 Task: Search email   from aakash.mishra@softage.net in folder Sent items with a subject Subject0016
Action: Mouse moved to (461, 44)
Screenshot: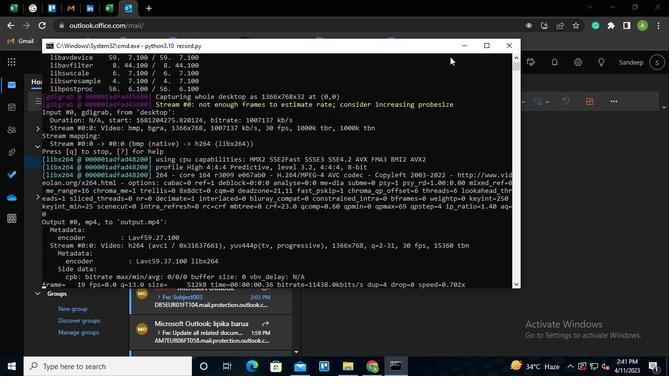 
Action: Mouse pressed left at (461, 44)
Screenshot: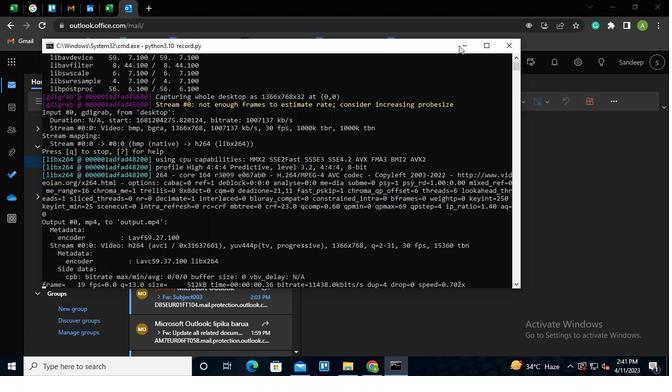 
Action: Mouse moved to (315, 62)
Screenshot: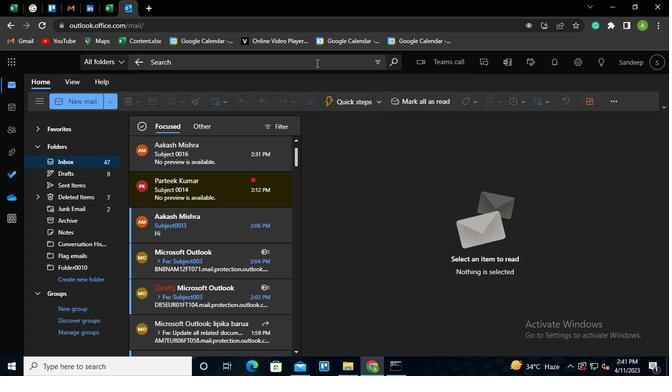 
Action: Mouse pressed left at (315, 62)
Screenshot: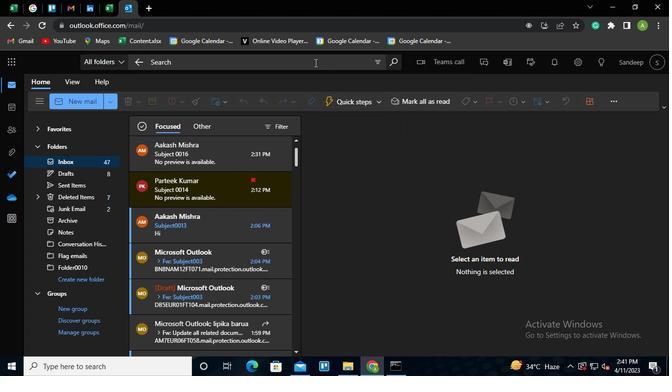 
Action: Mouse moved to (379, 61)
Screenshot: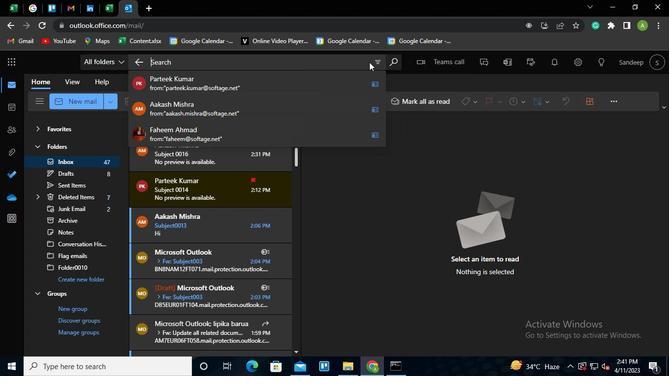 
Action: Mouse pressed left at (379, 61)
Screenshot: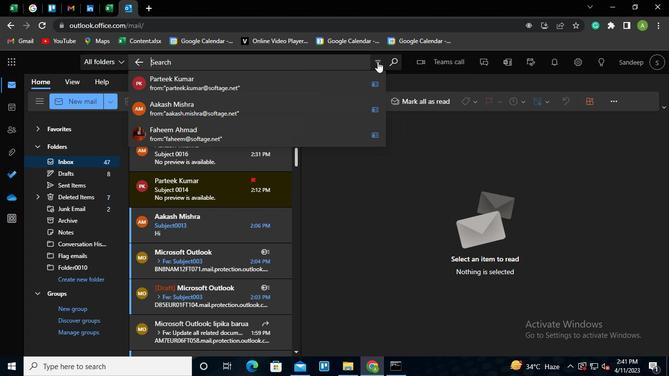 
Action: Mouse moved to (243, 83)
Screenshot: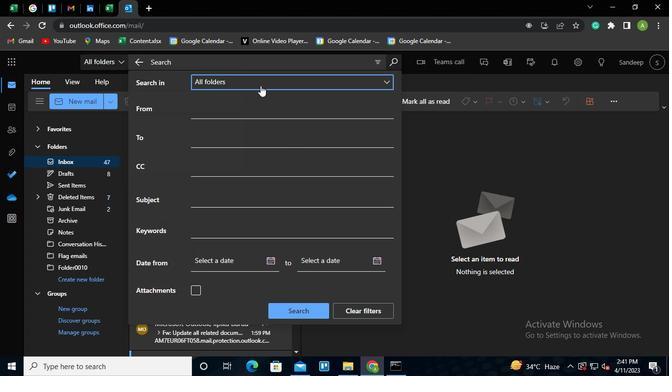 
Action: Mouse pressed left at (243, 83)
Screenshot: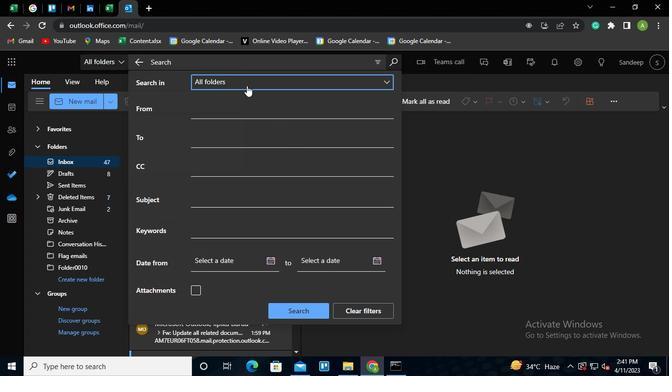
Action: Mouse moved to (214, 145)
Screenshot: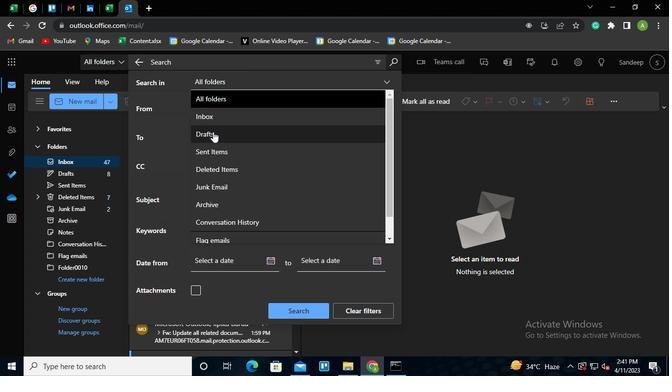 
Action: Mouse pressed left at (214, 145)
Screenshot: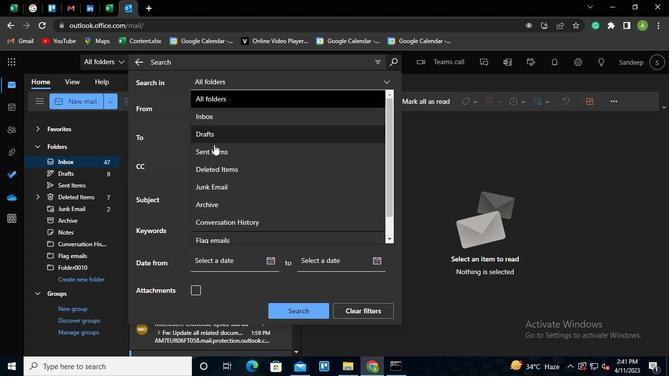 
Action: Mouse moved to (215, 111)
Screenshot: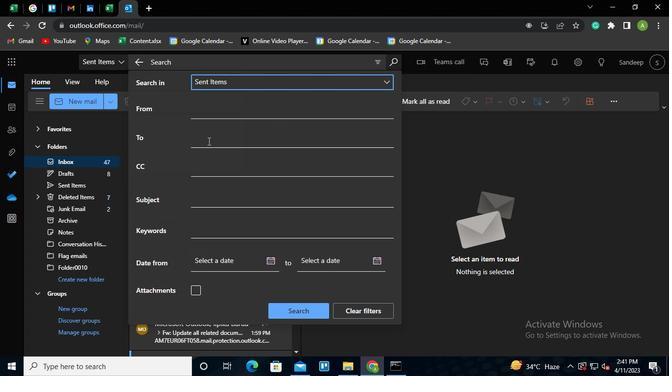 
Action: Mouse pressed left at (215, 111)
Screenshot: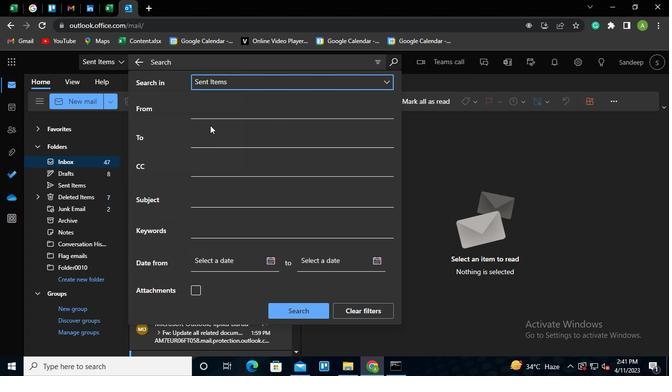 
Action: Mouse moved to (217, 158)
Screenshot: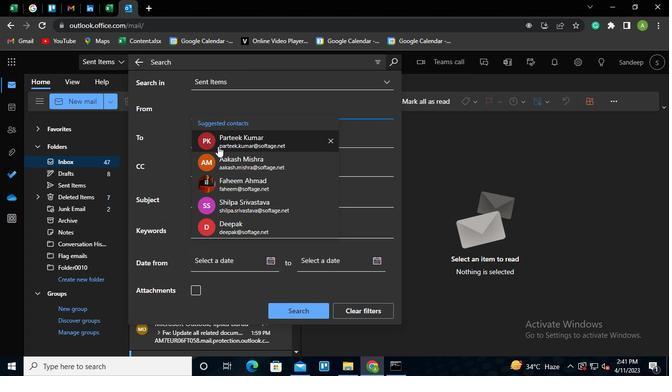 
Action: Mouse pressed left at (217, 158)
Screenshot: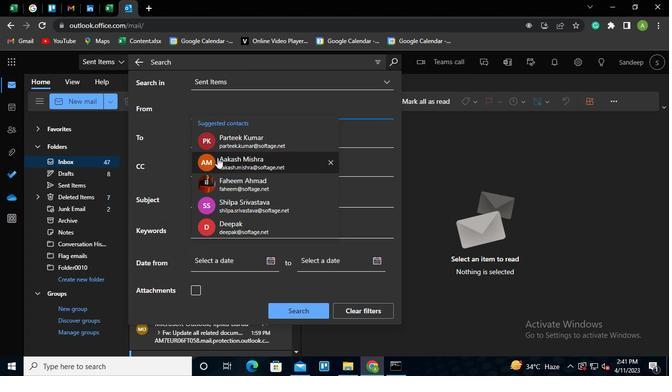 
Action: Mouse moved to (205, 197)
Screenshot: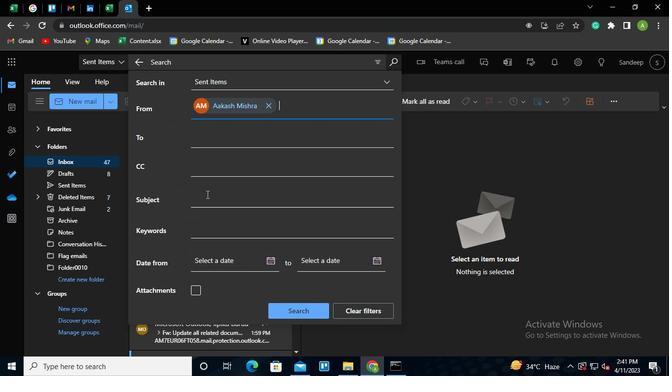 
Action: Mouse pressed left at (205, 197)
Screenshot: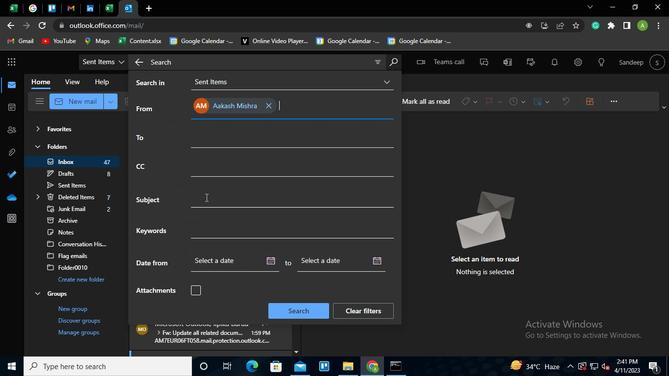 
Action: Keyboard Key.shift
Screenshot: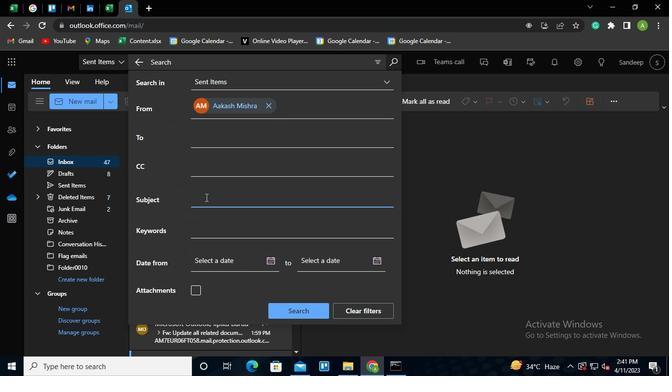 
Action: Keyboard S
Screenshot: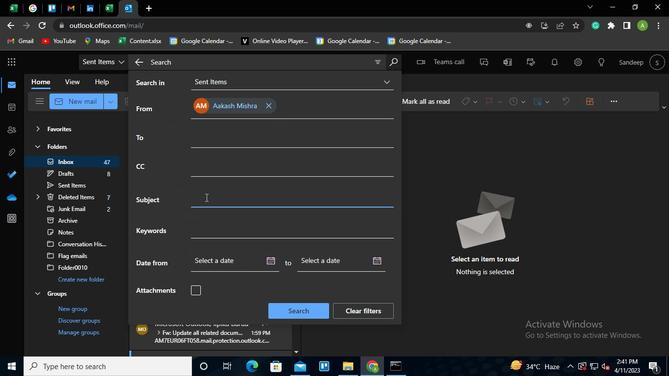 
Action: Keyboard u
Screenshot: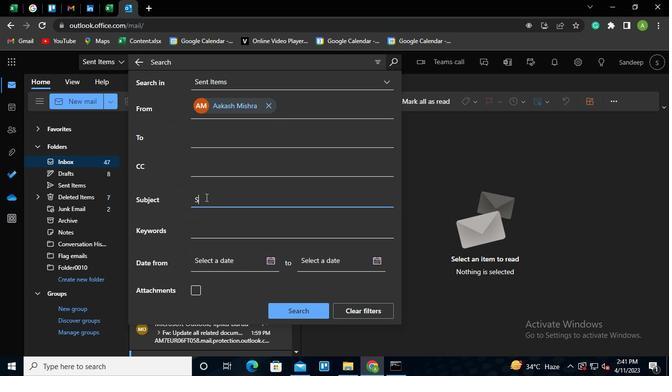 
Action: Keyboard b
Screenshot: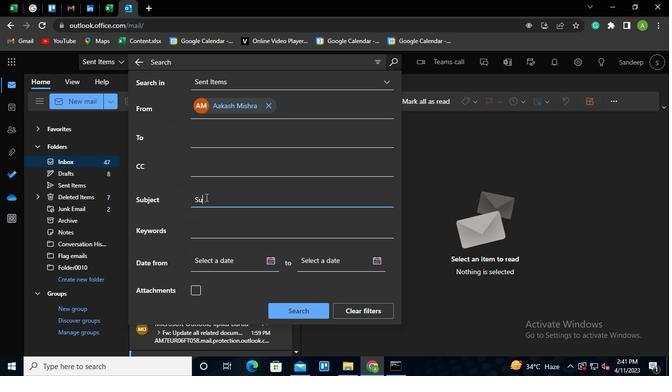 
Action: Keyboard j
Screenshot: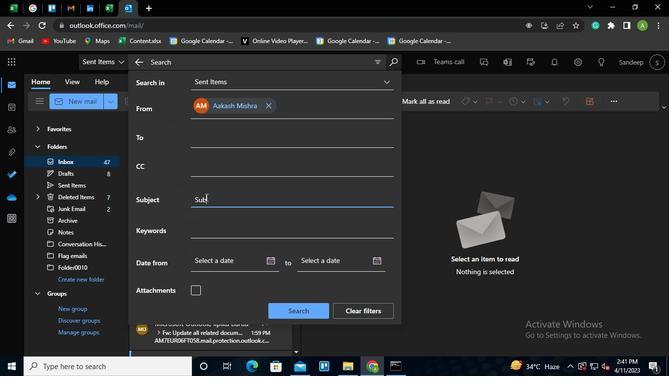 
Action: Keyboard e
Screenshot: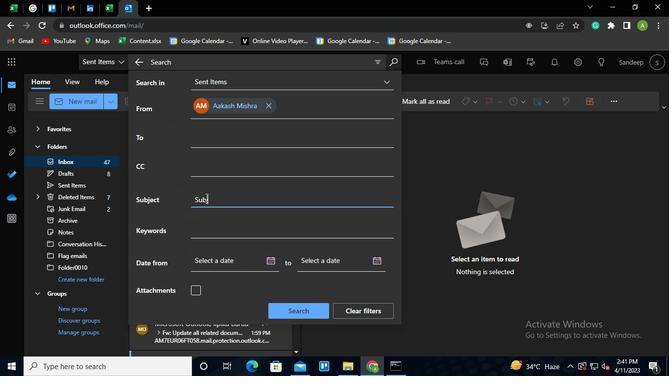 
Action: Keyboard c
Screenshot: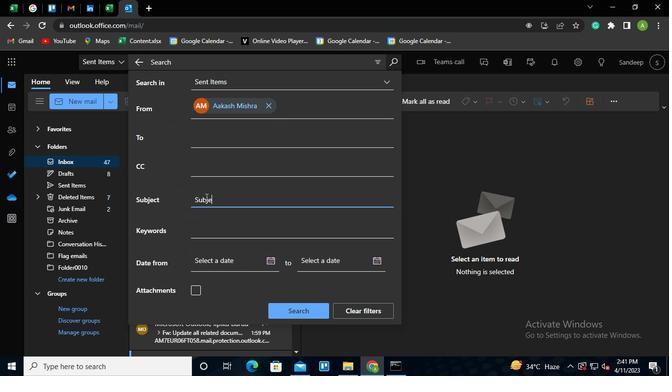 
Action: Keyboard t
Screenshot: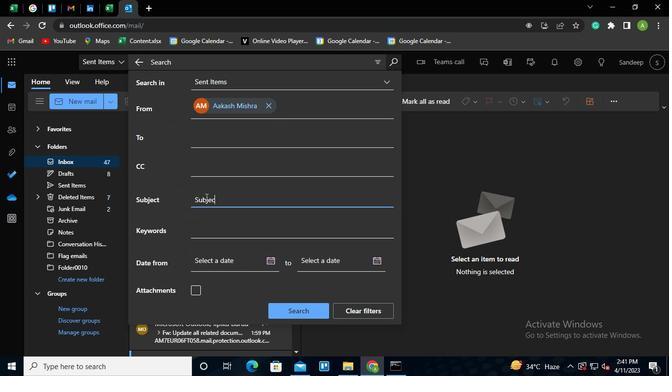 
Action: Keyboard Key.space
Screenshot: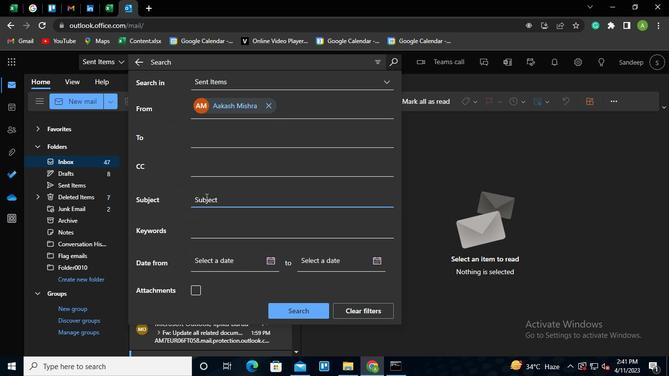 
Action: Keyboard <96>
Screenshot: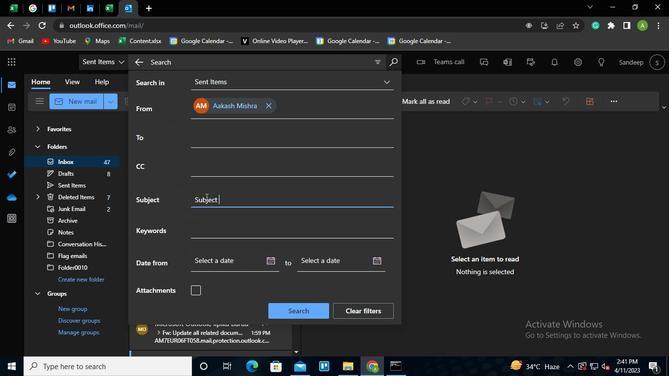 
Action: Keyboard <96>
Screenshot: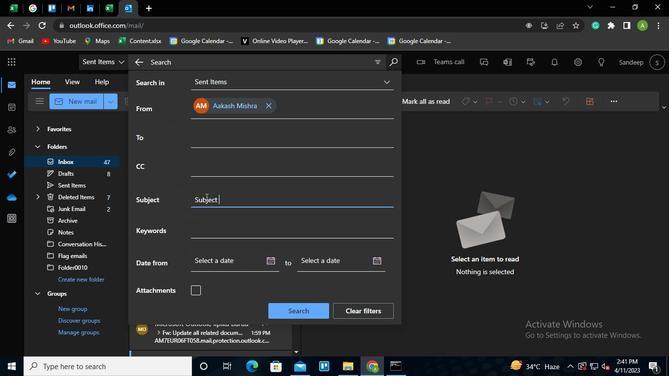 
Action: Keyboard <97>
Screenshot: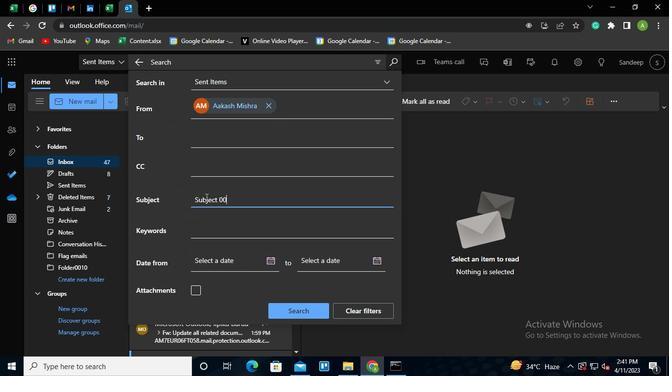 
Action: Keyboard <102>
Screenshot: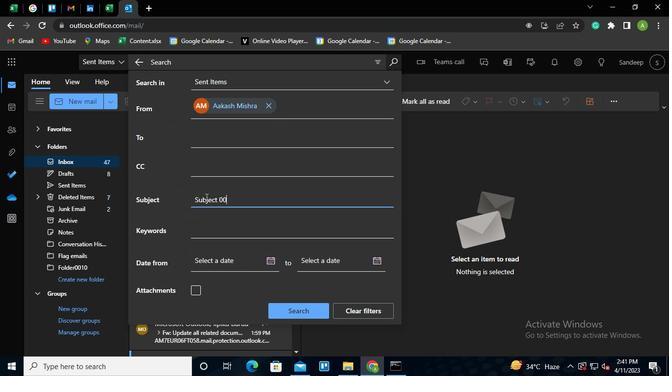 
Action: Mouse moved to (302, 313)
Screenshot: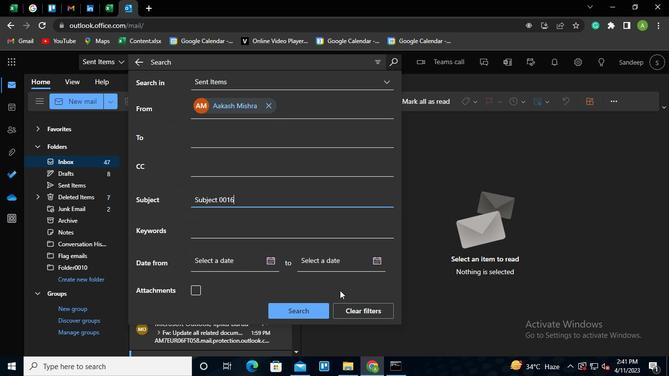 
Action: Mouse pressed left at (302, 313)
Screenshot: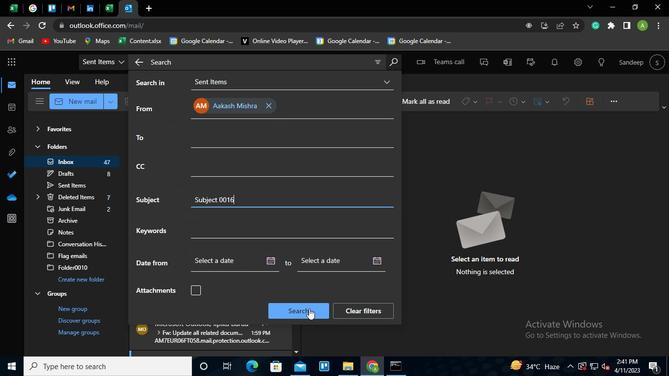 
Action: Mouse moved to (403, 372)
Screenshot: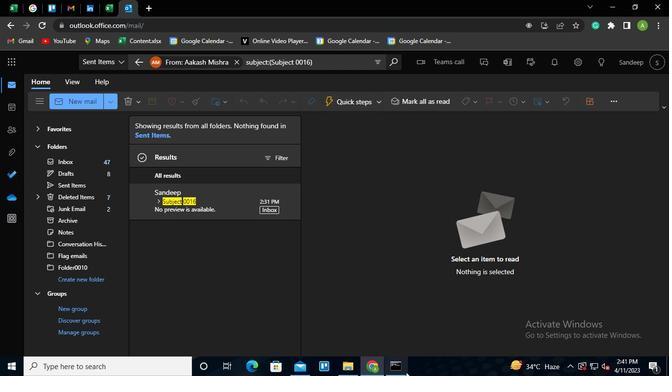 
Action: Mouse pressed left at (403, 372)
Screenshot: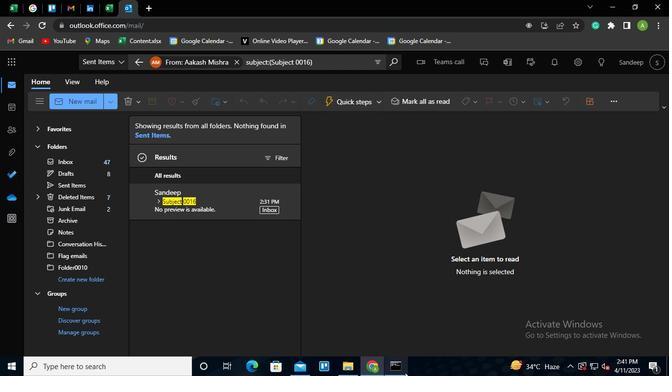 
Action: Mouse moved to (510, 46)
Screenshot: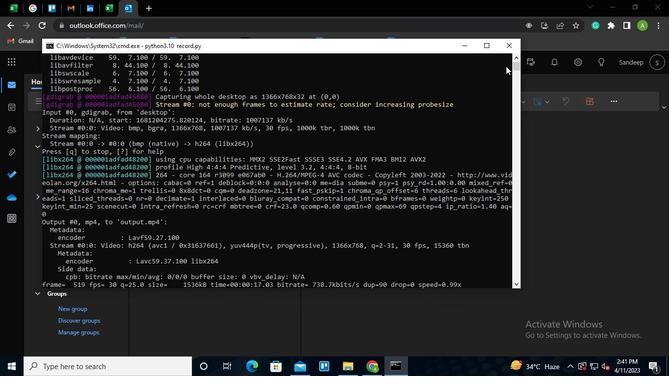 
Action: Mouse pressed left at (510, 46)
Screenshot: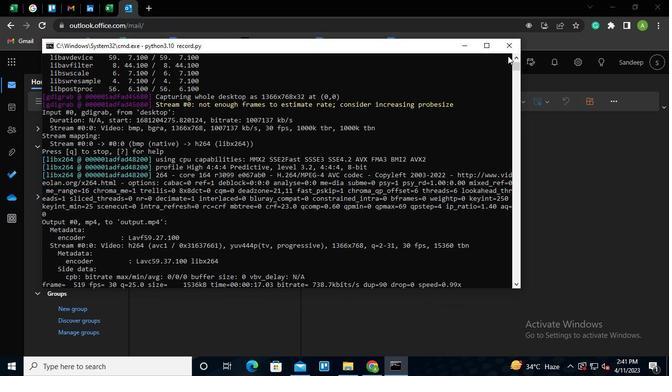 
